 Task: Create a due date automation when advanced on, 2 days before a card is due add content with a name or a description ending with resume at 11:00 AM.
Action: Mouse moved to (1146, 100)
Screenshot: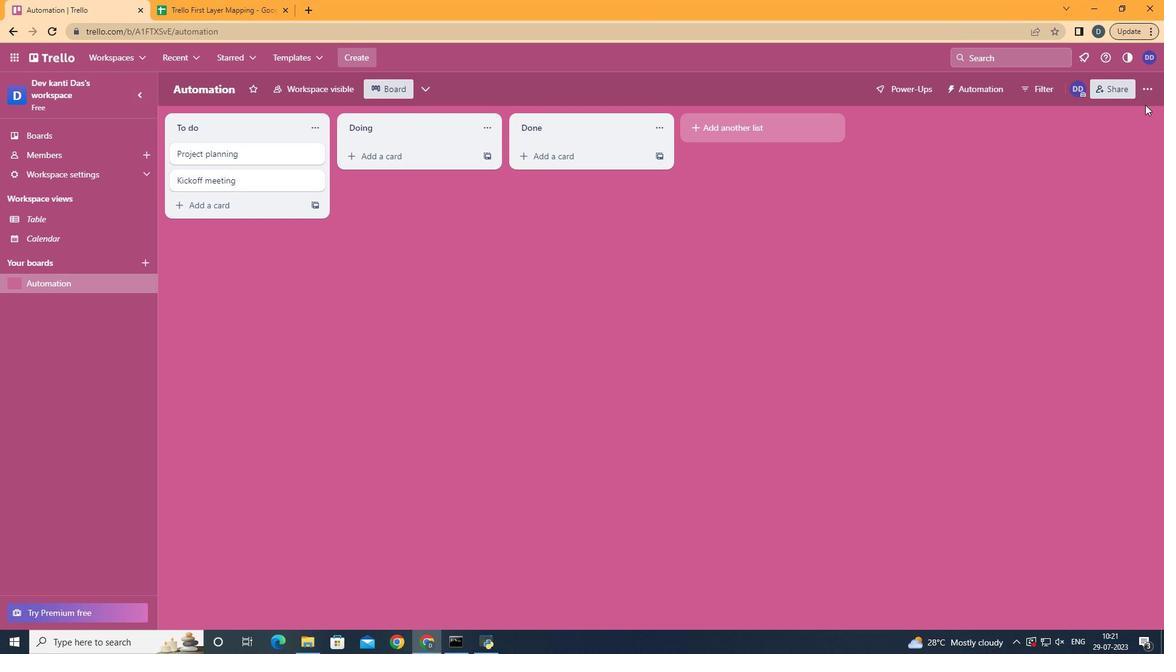 
Action: Mouse pressed left at (1146, 100)
Screenshot: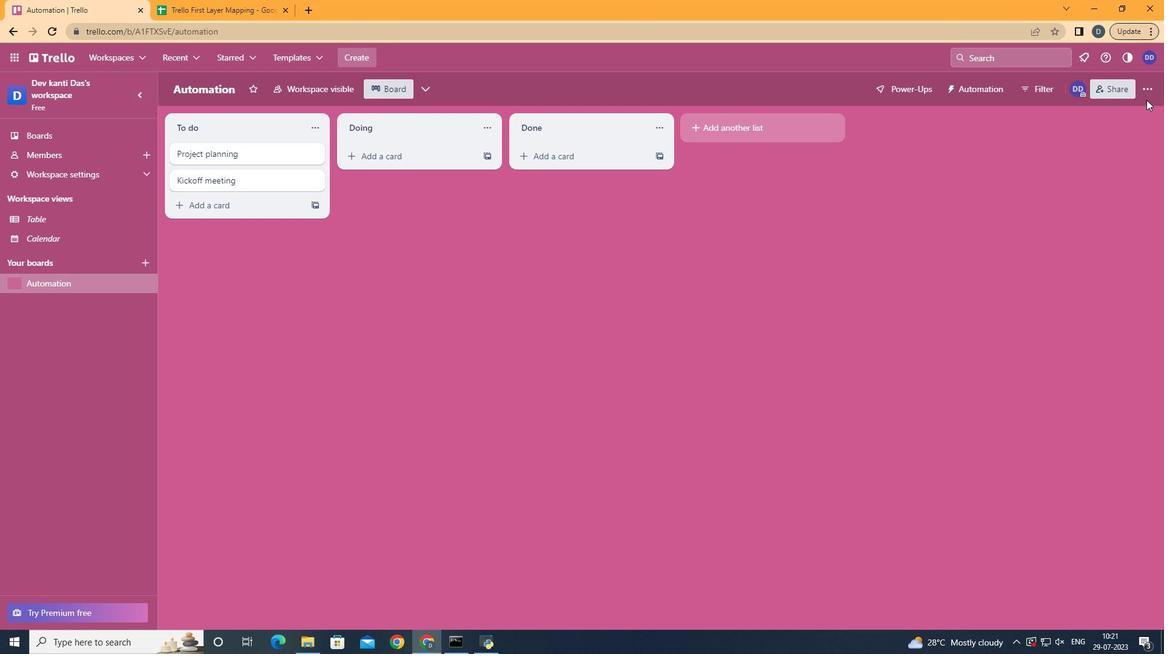 
Action: Mouse moved to (1147, 92)
Screenshot: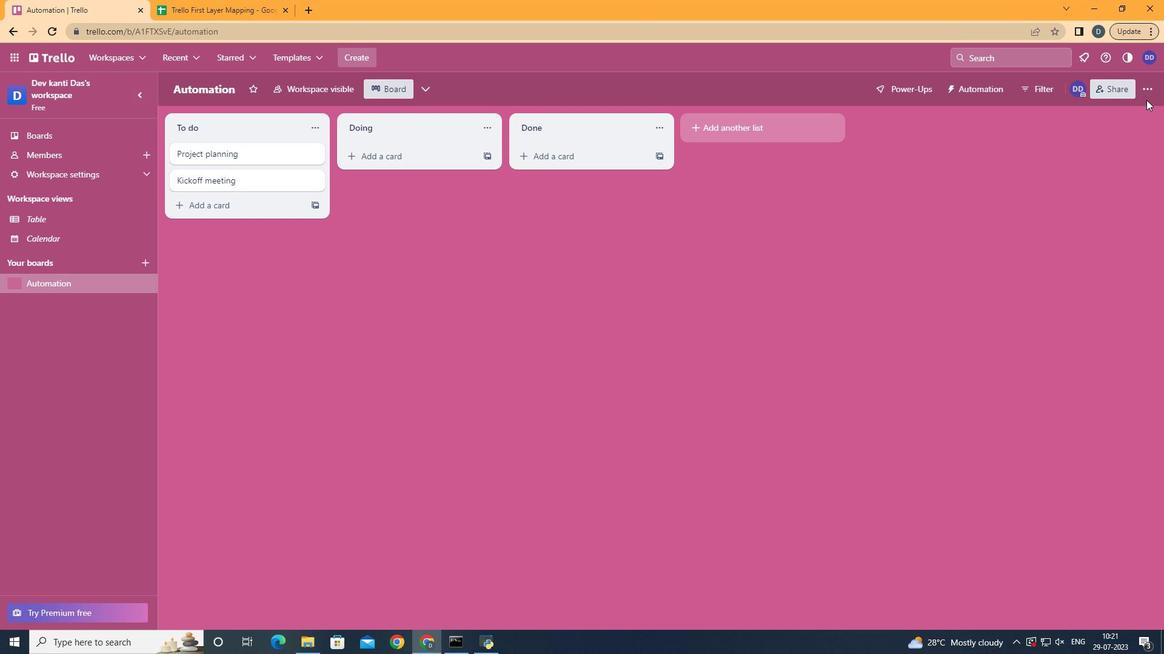 
Action: Mouse pressed left at (1147, 92)
Screenshot: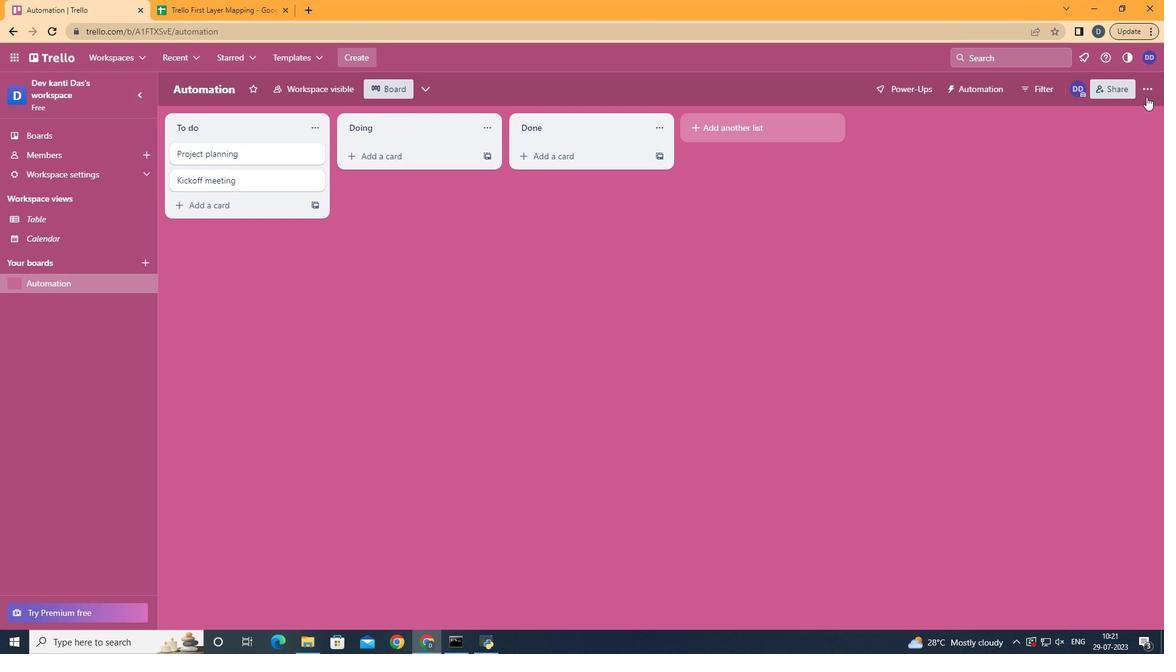 
Action: Mouse moved to (1066, 257)
Screenshot: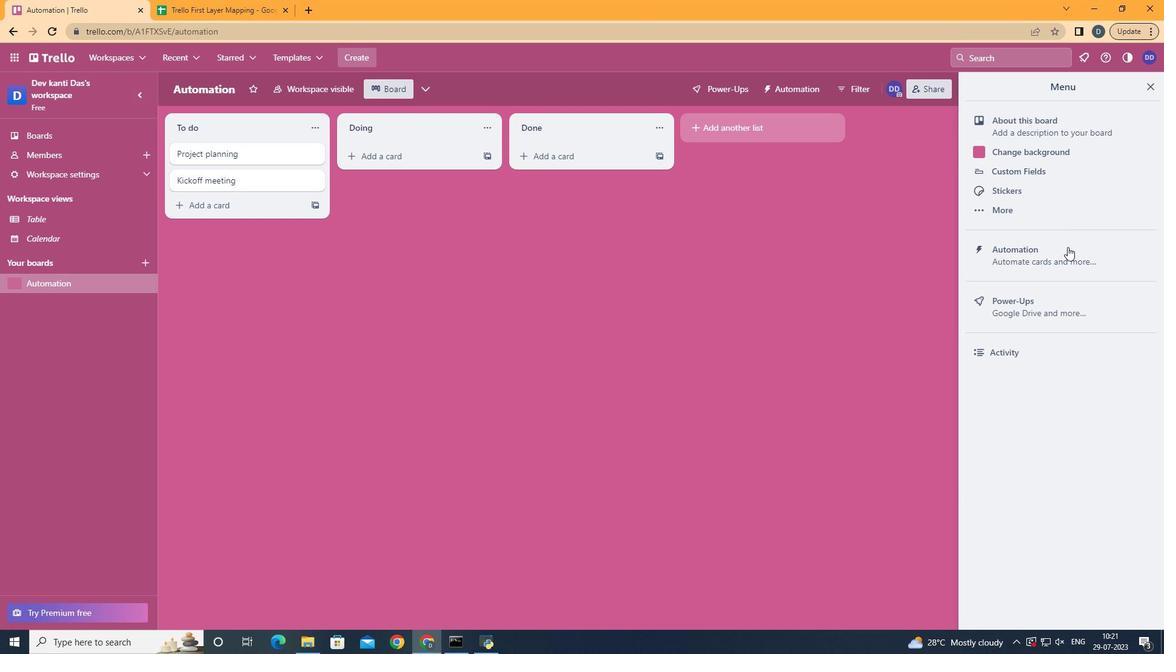 
Action: Mouse pressed left at (1066, 257)
Screenshot: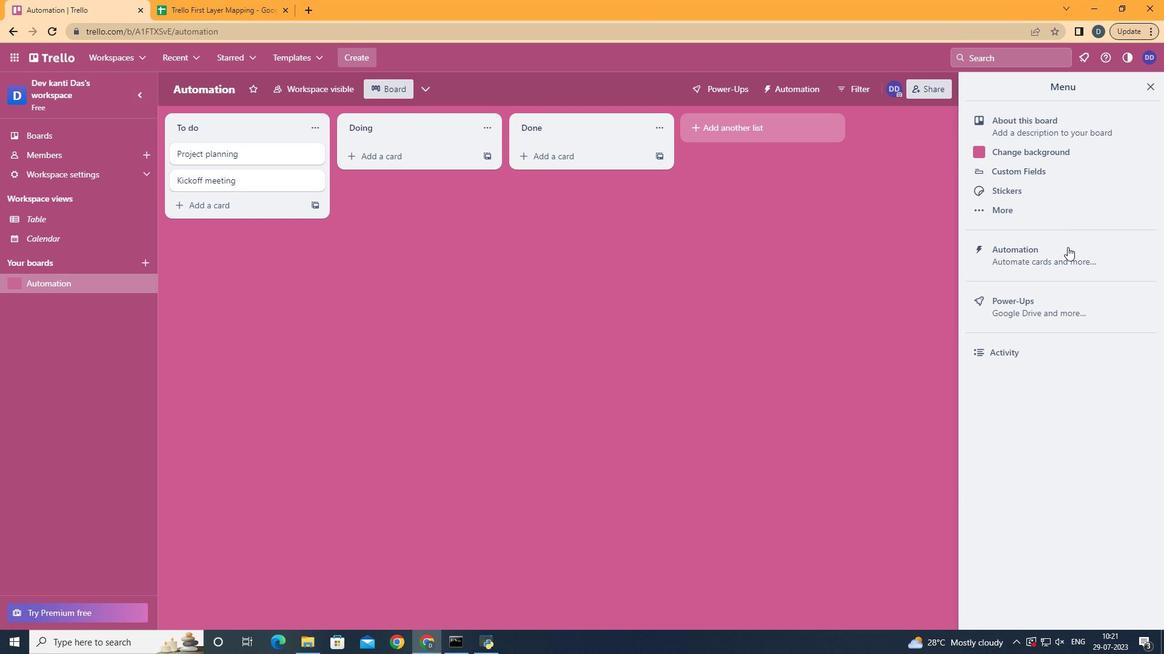 
Action: Mouse moved to (228, 252)
Screenshot: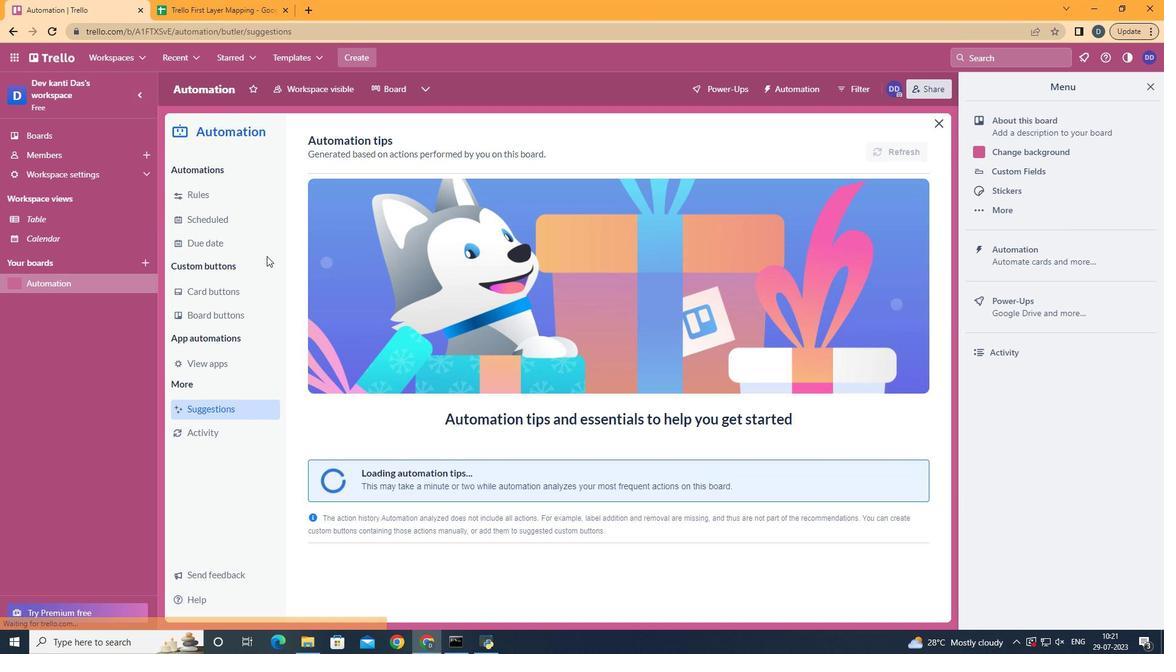 
Action: Mouse pressed left at (228, 252)
Screenshot: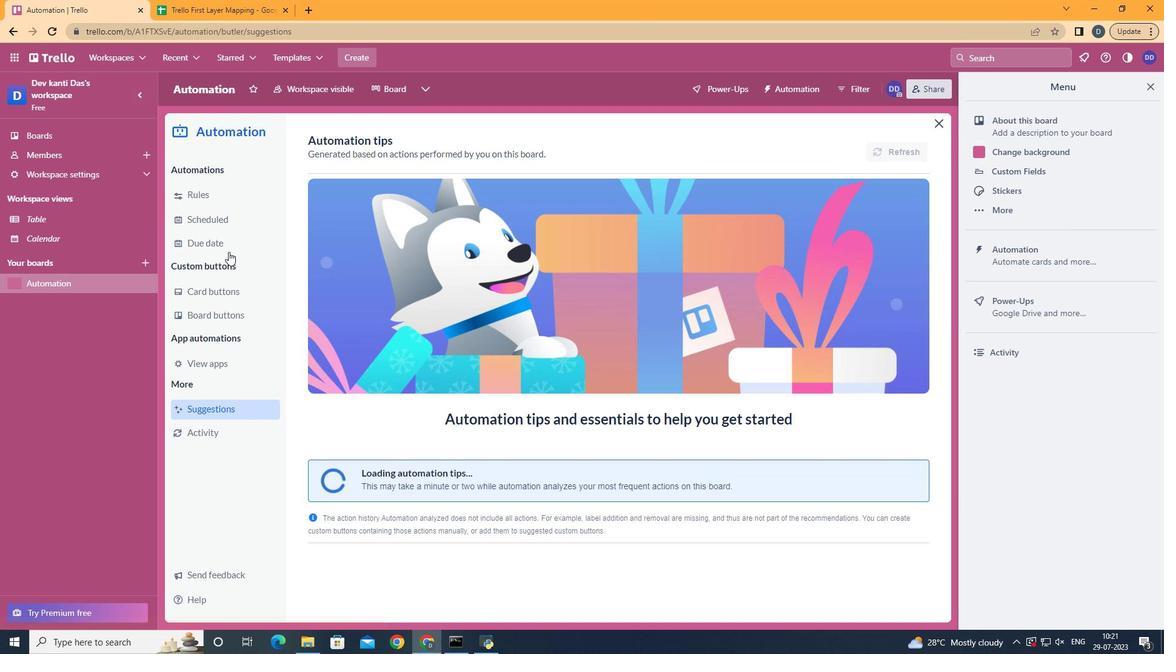 
Action: Mouse moved to (877, 149)
Screenshot: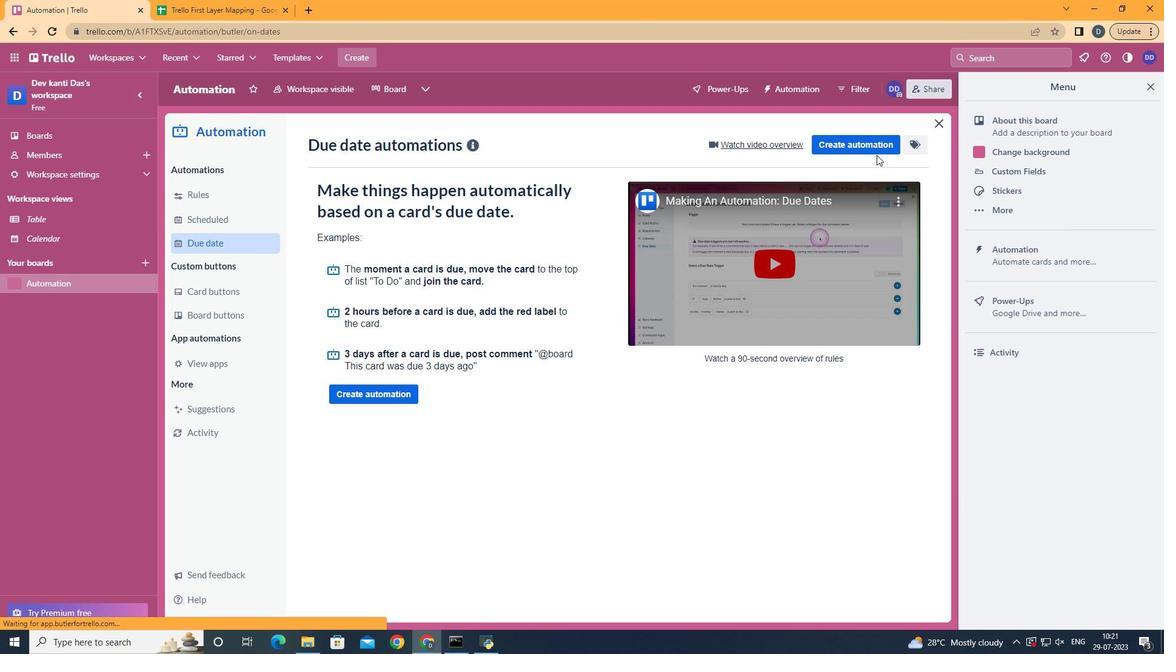 
Action: Mouse pressed left at (877, 149)
Screenshot: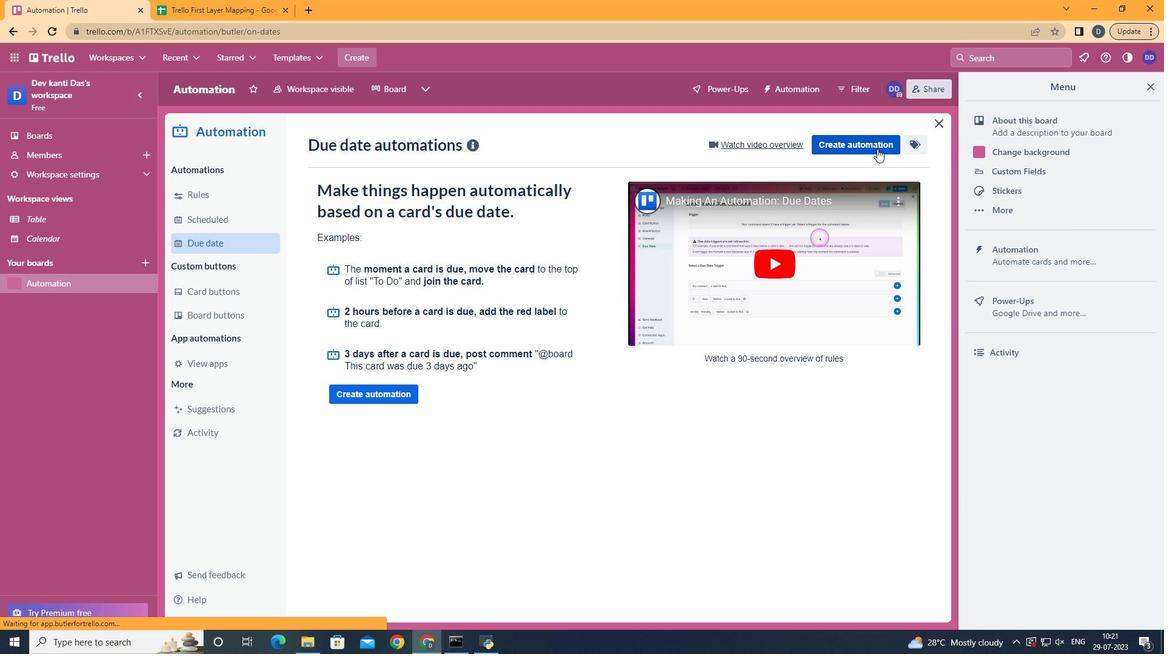 
Action: Mouse moved to (631, 261)
Screenshot: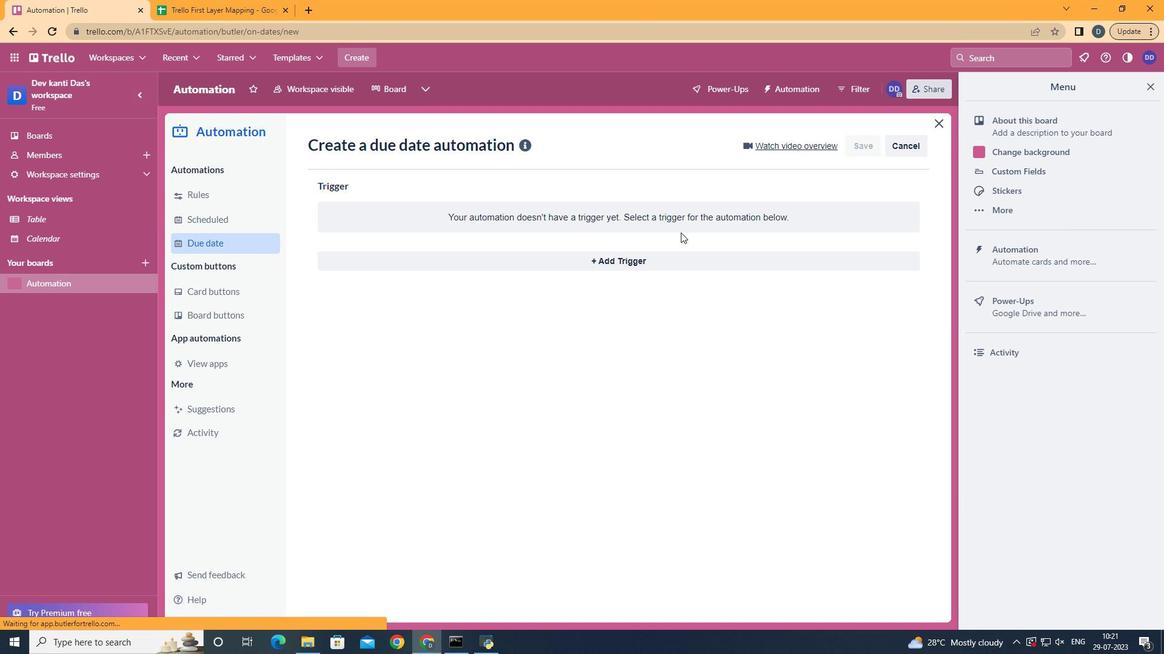 
Action: Mouse pressed left at (647, 252)
Screenshot: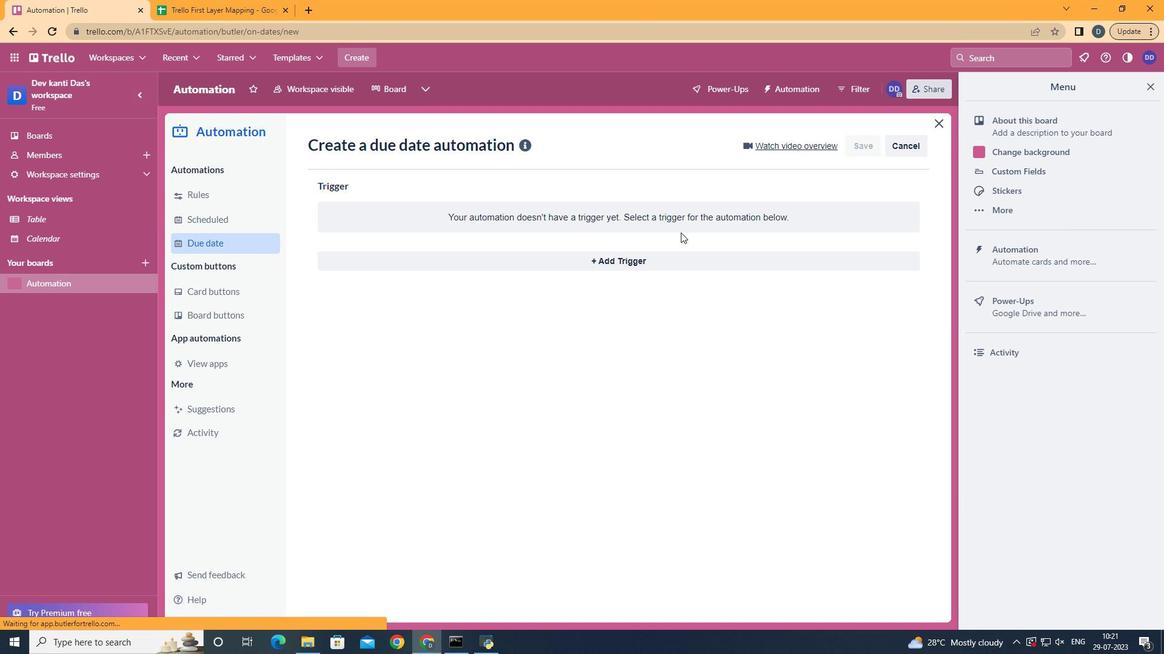
Action: Mouse moved to (630, 261)
Screenshot: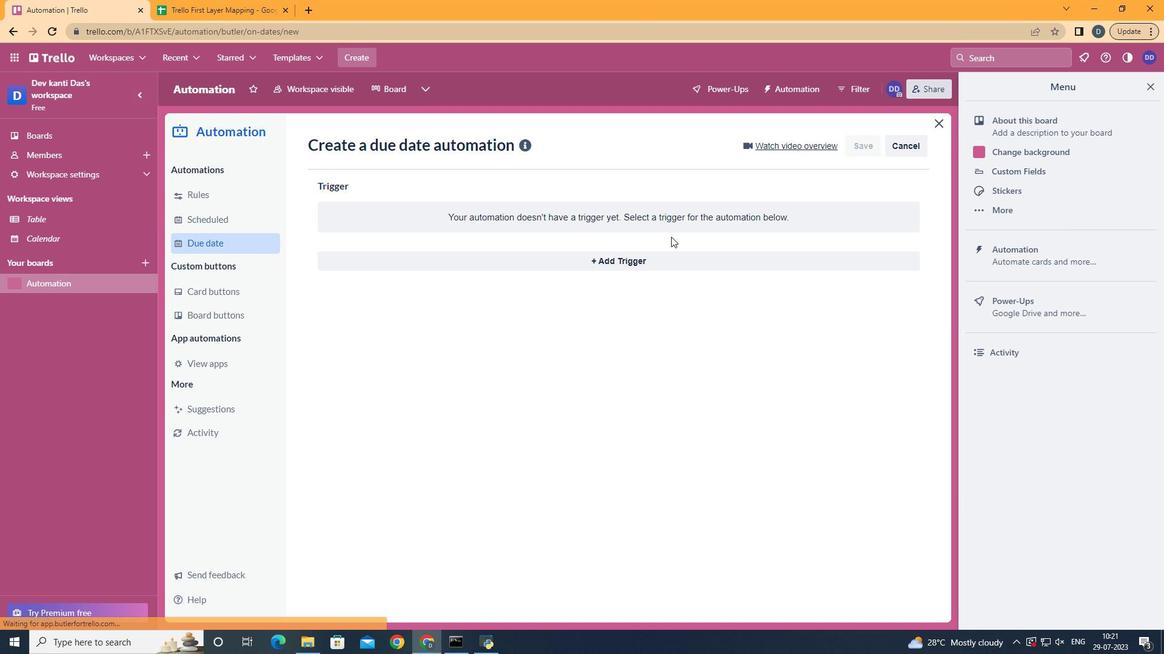
Action: Mouse pressed left at (630, 261)
Screenshot: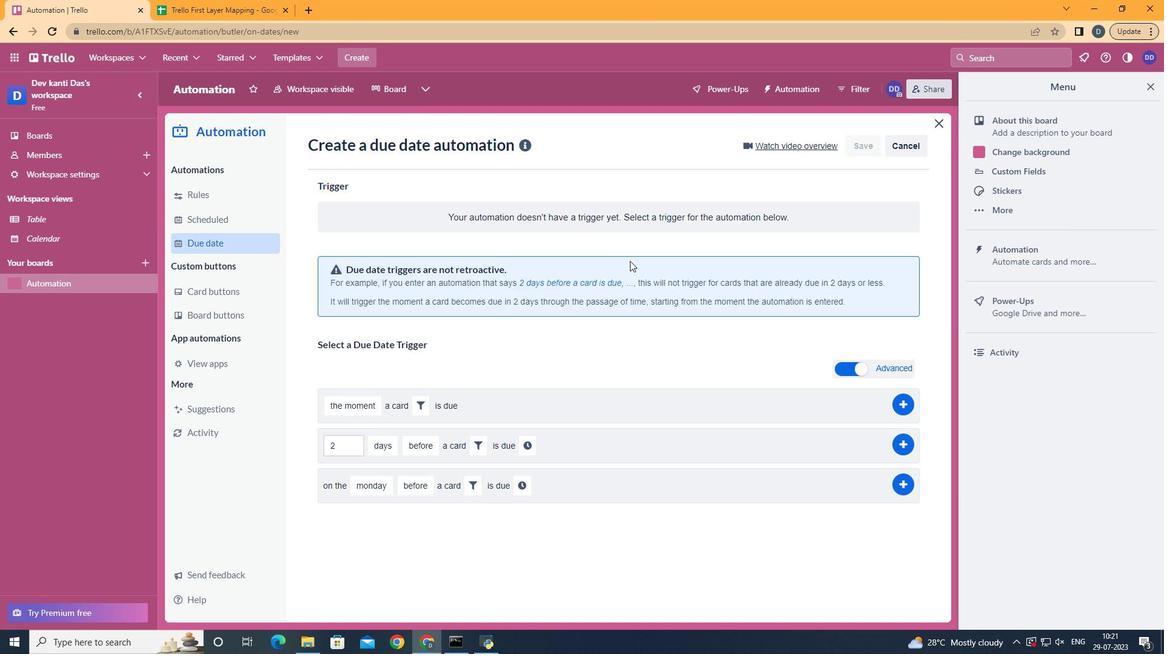 
Action: Mouse moved to (487, 452)
Screenshot: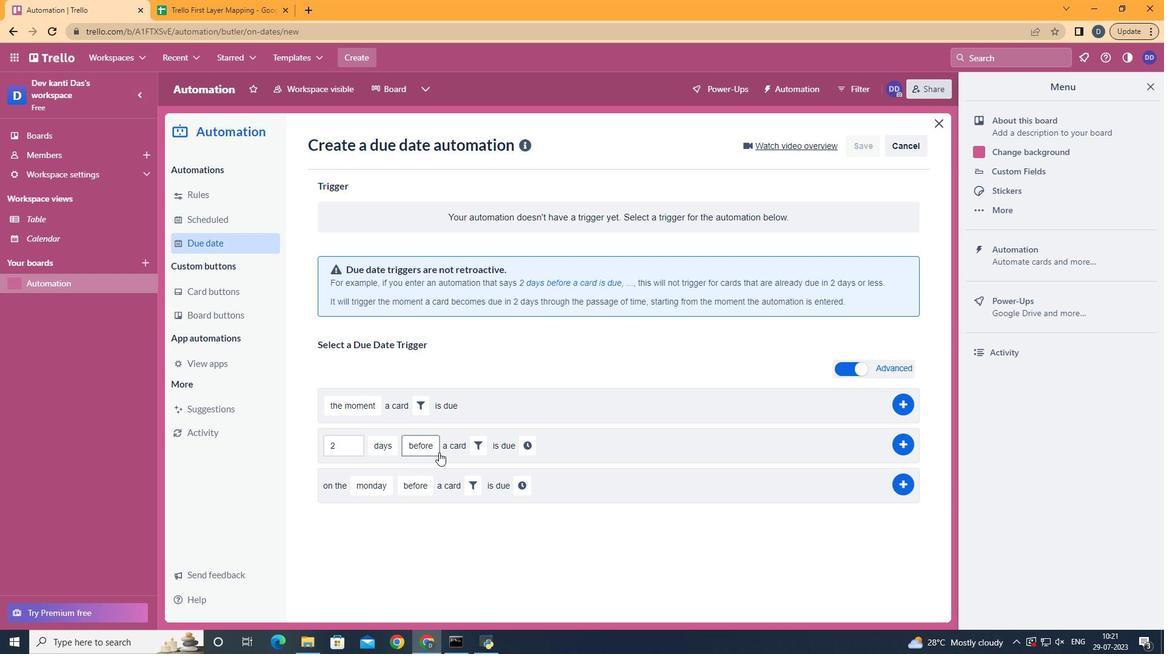 
Action: Mouse pressed left at (487, 452)
Screenshot: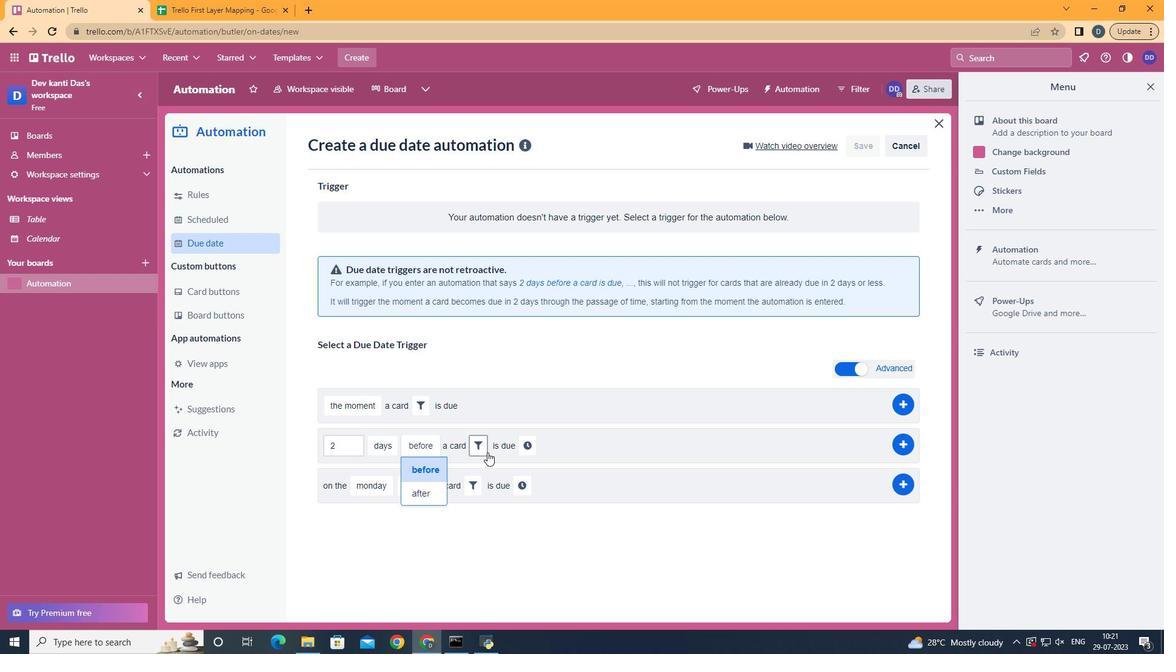 
Action: Mouse moved to (638, 489)
Screenshot: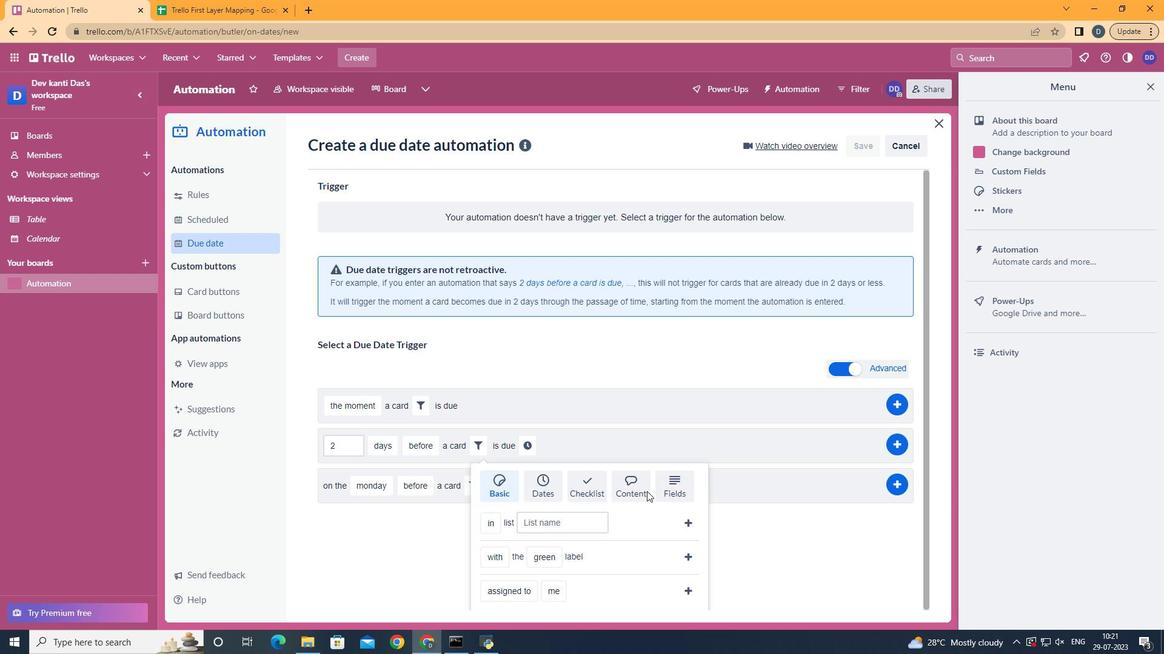 
Action: Mouse pressed left at (638, 489)
Screenshot: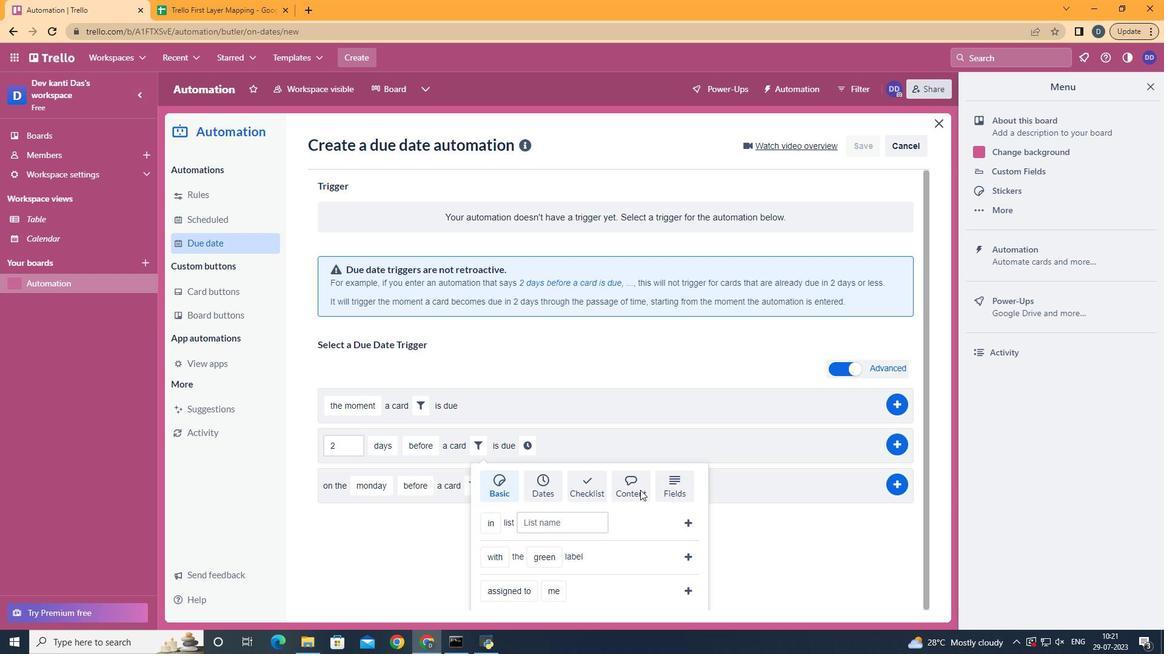 
Action: Mouse moved to (534, 597)
Screenshot: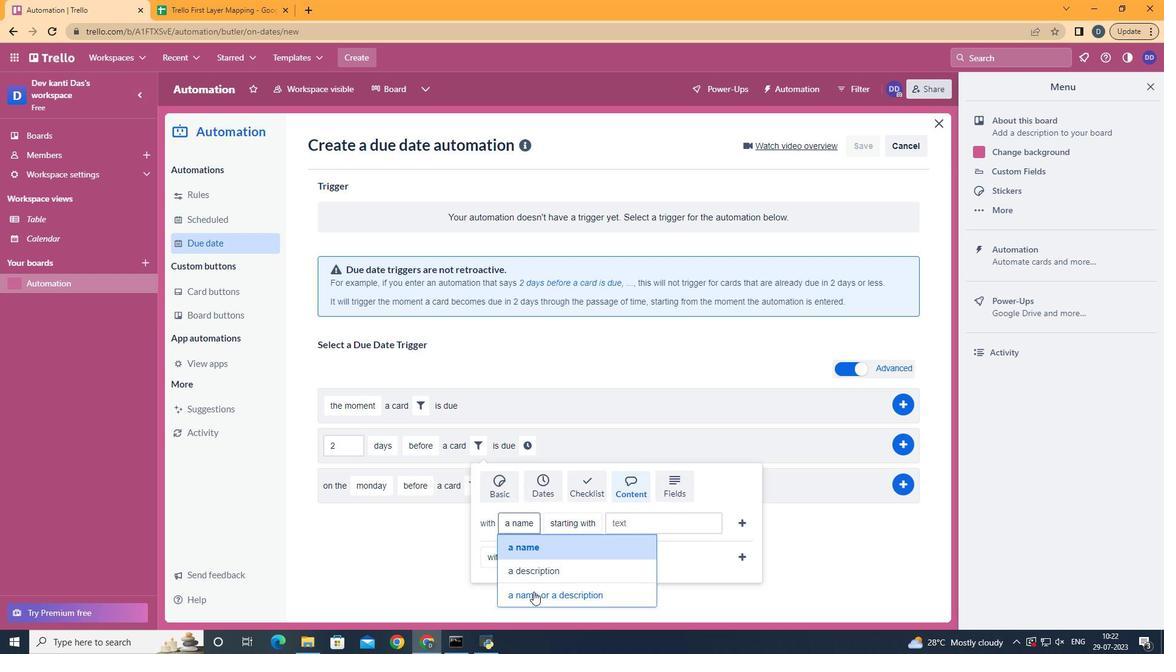 
Action: Mouse pressed left at (534, 597)
Screenshot: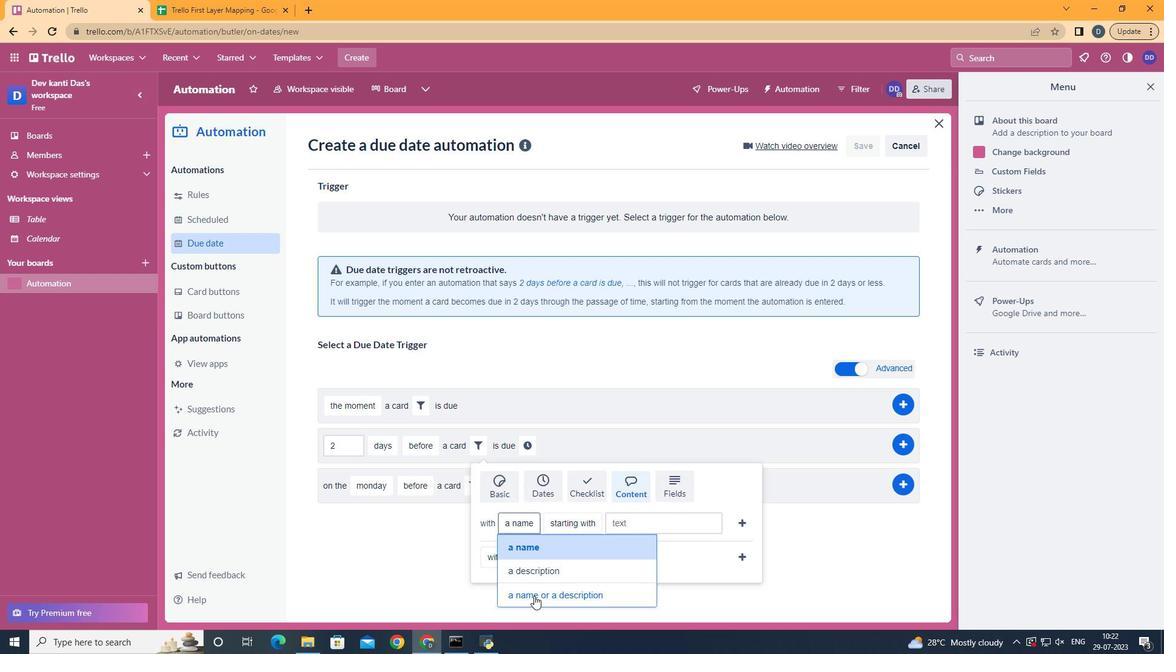 
Action: Mouse moved to (654, 400)
Screenshot: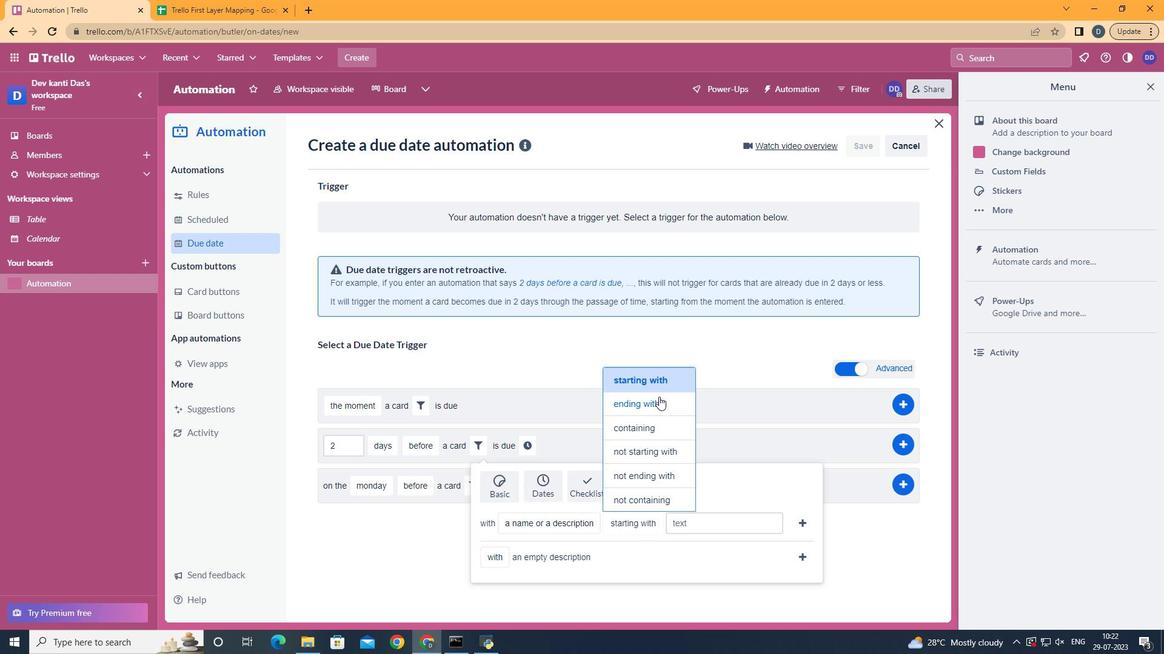 
Action: Mouse pressed left at (654, 400)
Screenshot: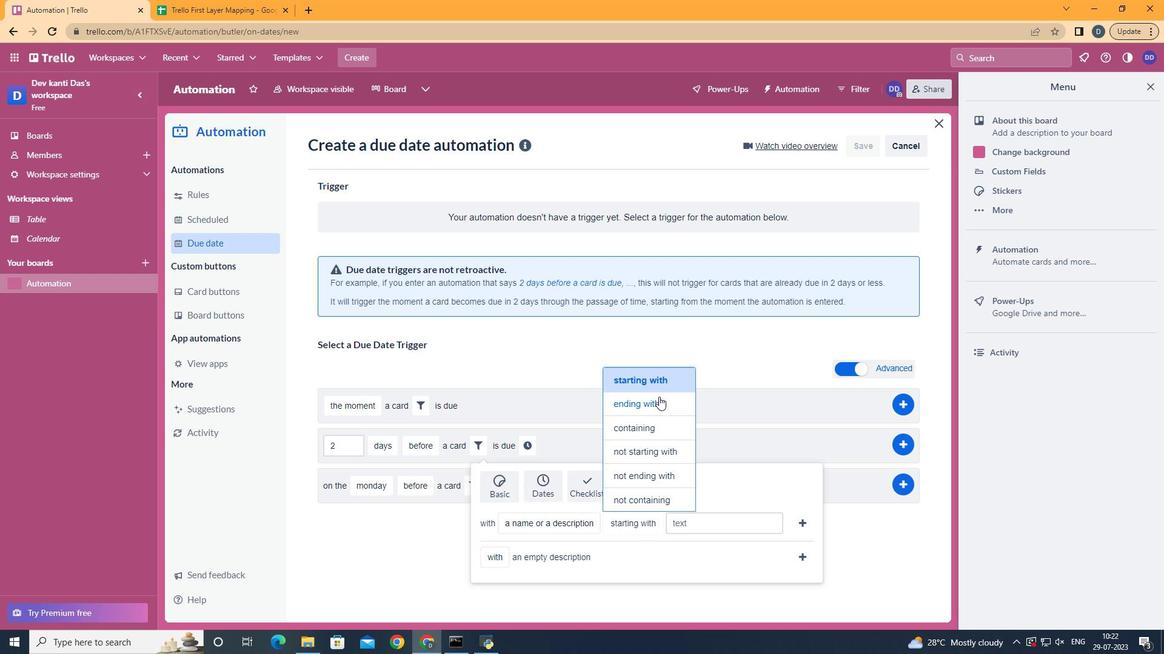 
Action: Mouse moved to (730, 528)
Screenshot: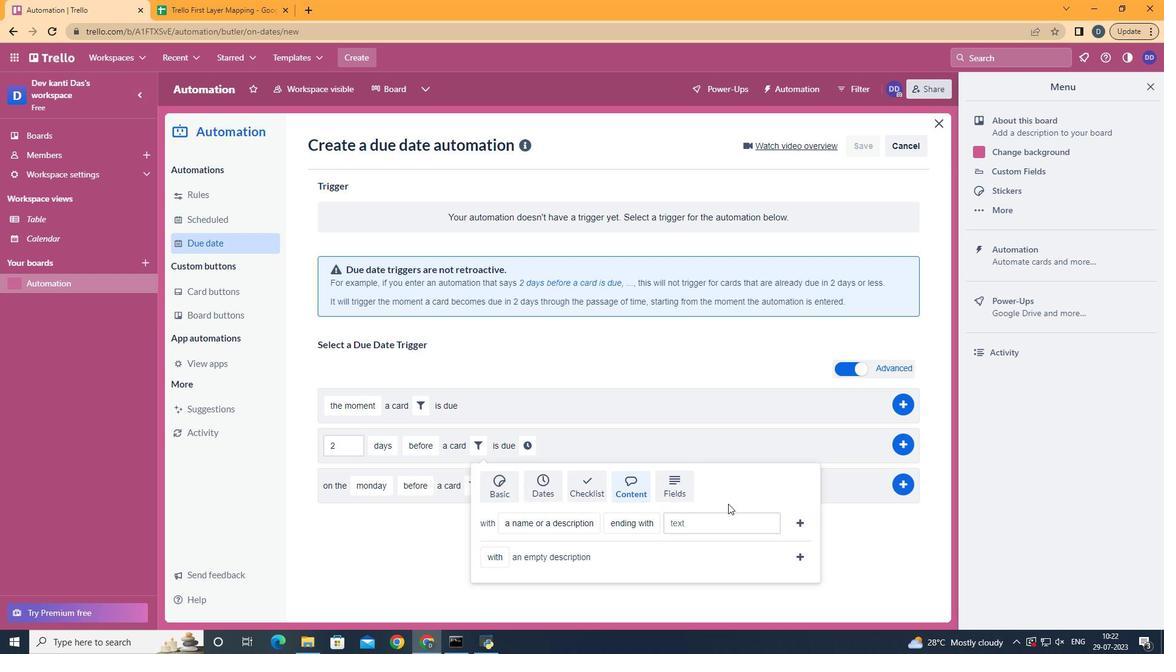 
Action: Mouse pressed left at (730, 528)
Screenshot: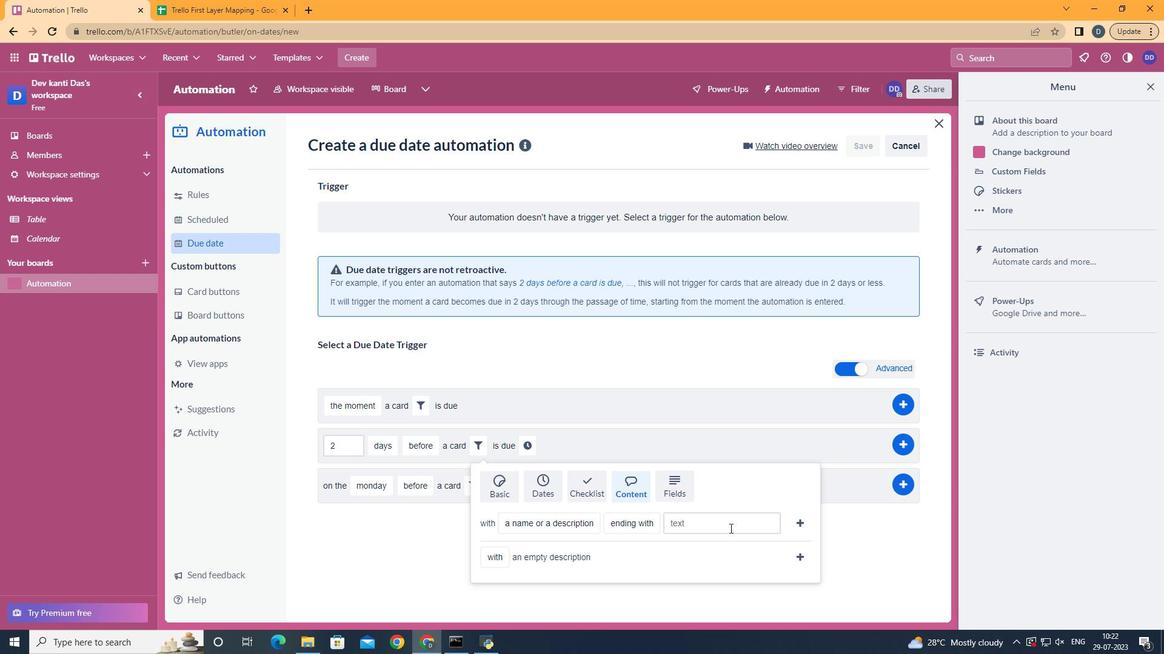 
Action: Key pressed resume
Screenshot: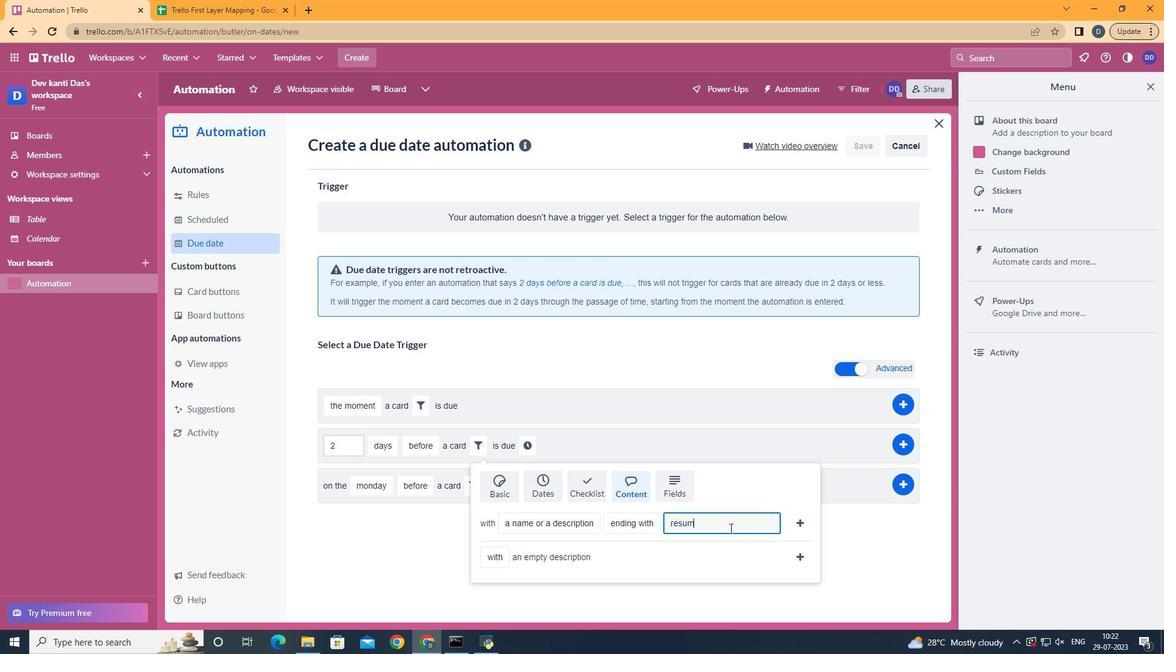 
Action: Mouse moved to (797, 518)
Screenshot: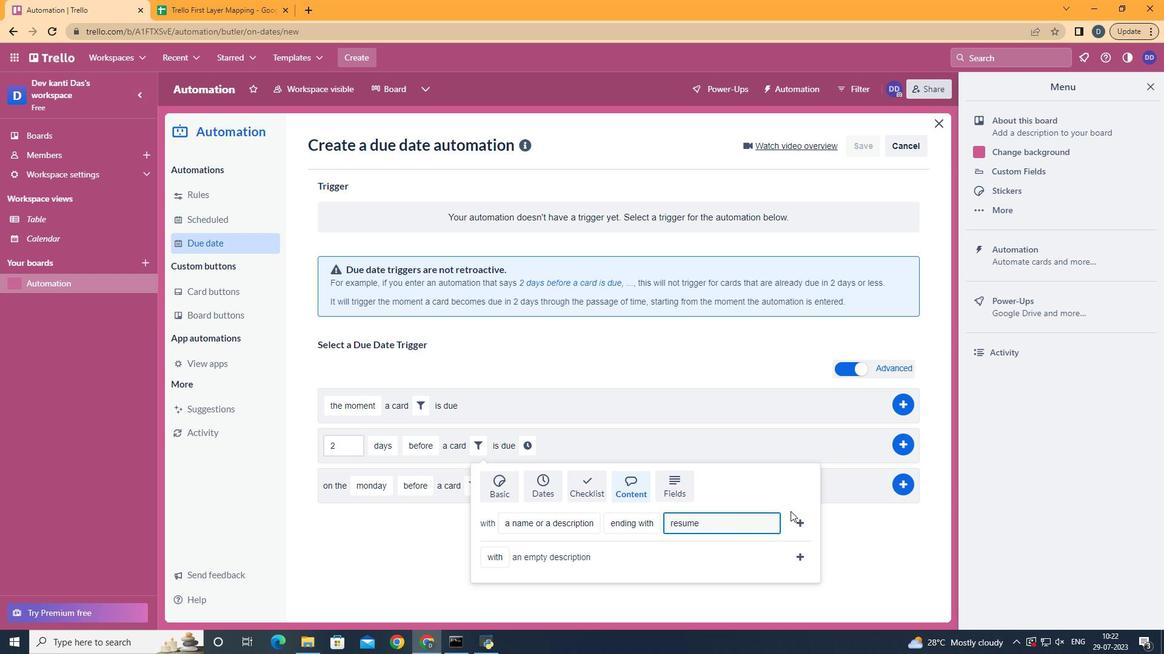 
Action: Mouse pressed left at (797, 518)
Screenshot: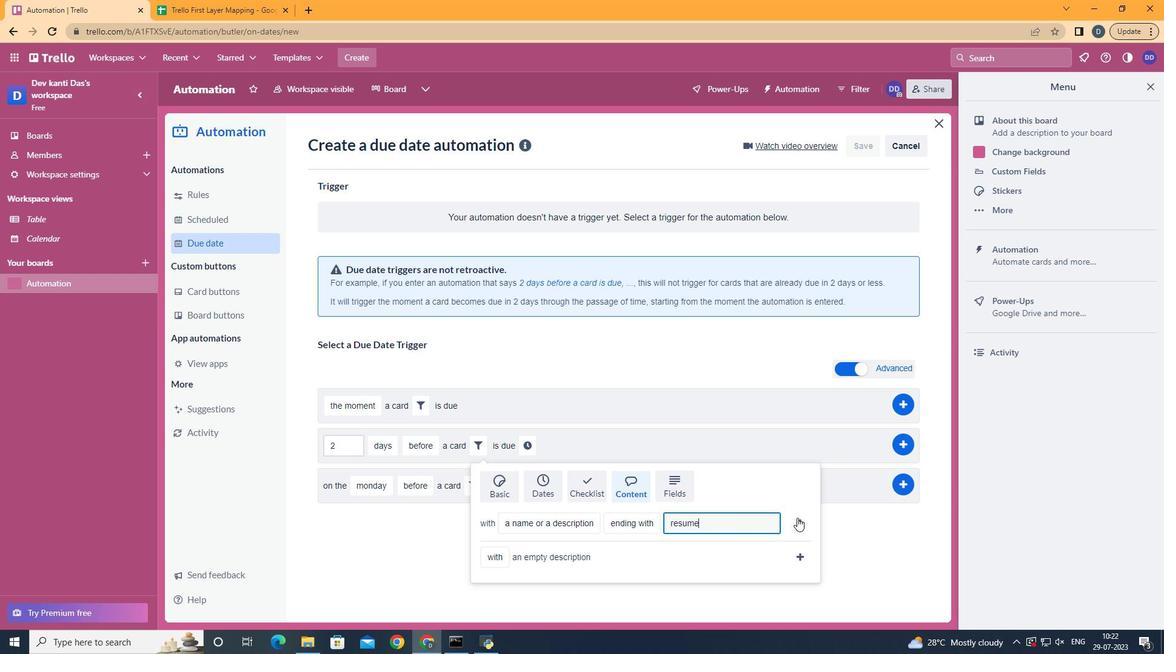 
Action: Mouse moved to (745, 449)
Screenshot: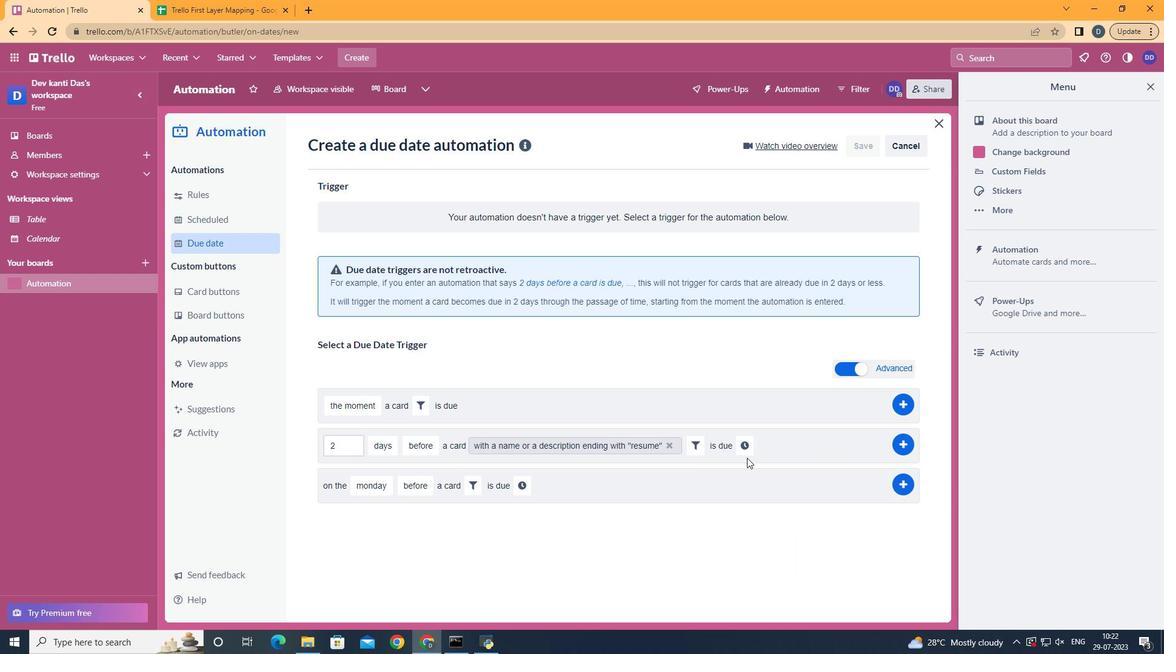 
Action: Mouse pressed left at (745, 449)
Screenshot: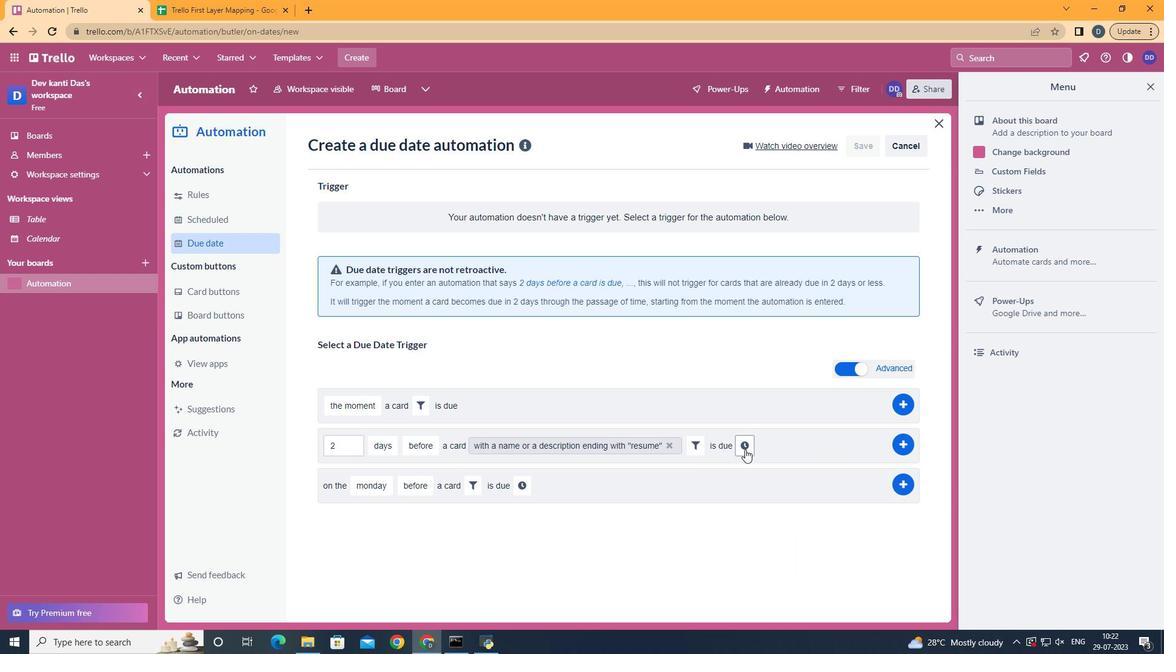 
Action: Mouse moved to (359, 476)
Screenshot: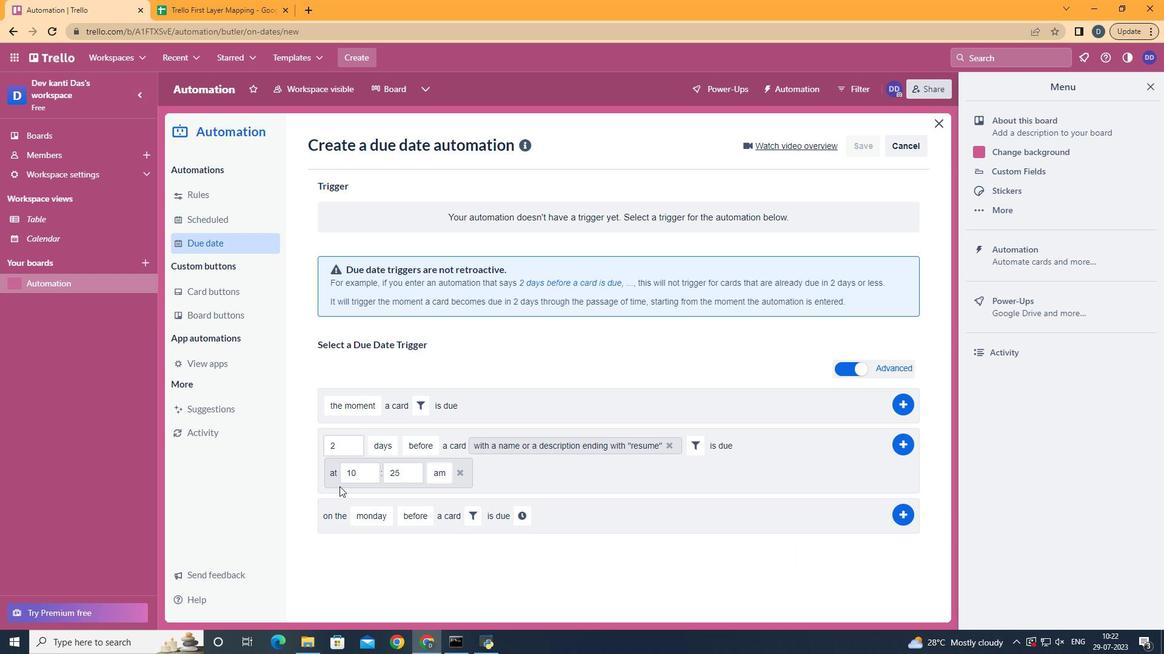 
Action: Mouse pressed left at (359, 476)
Screenshot: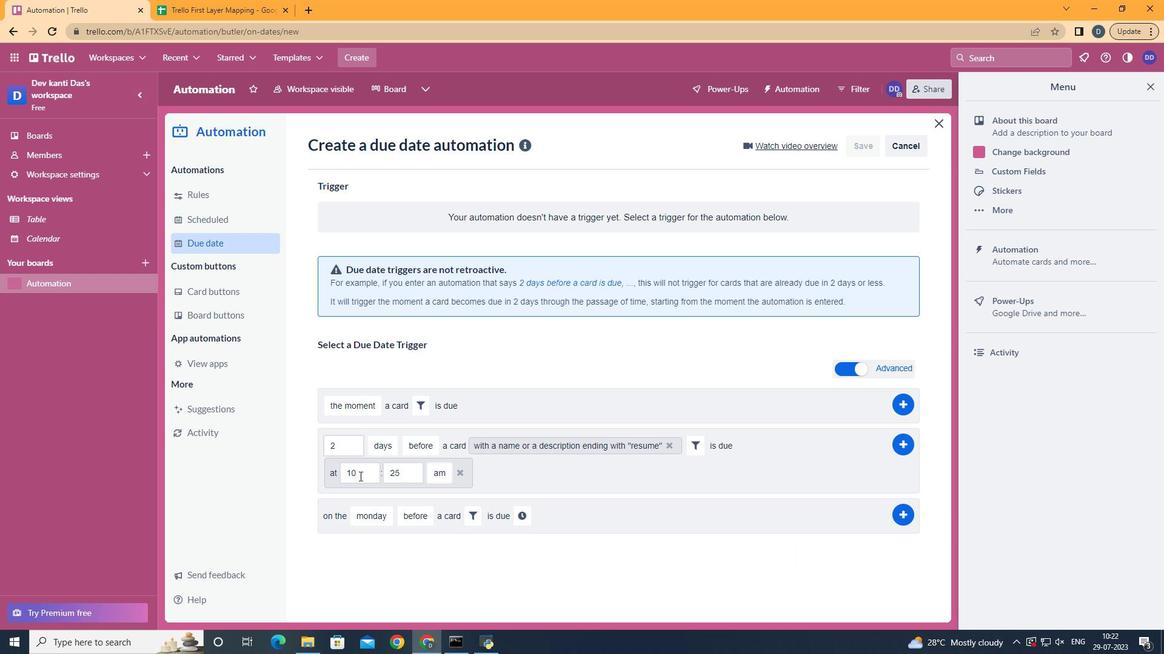 
Action: Key pressed <Key.backspace><Key.backspace>11
Screenshot: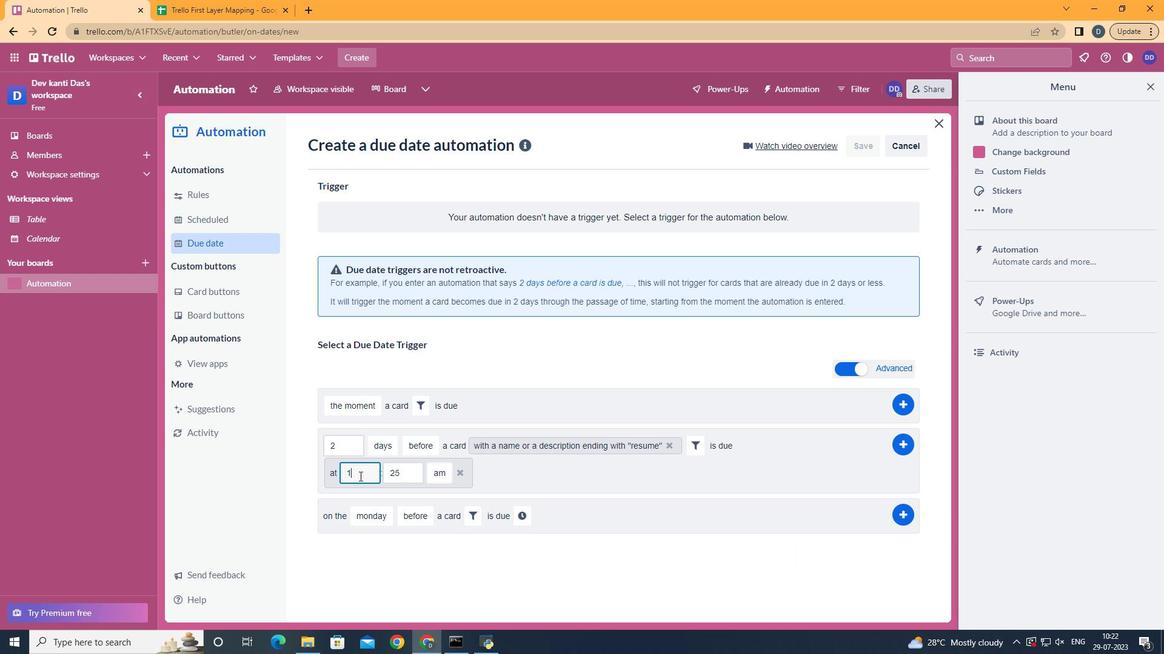 
Action: Mouse moved to (407, 478)
Screenshot: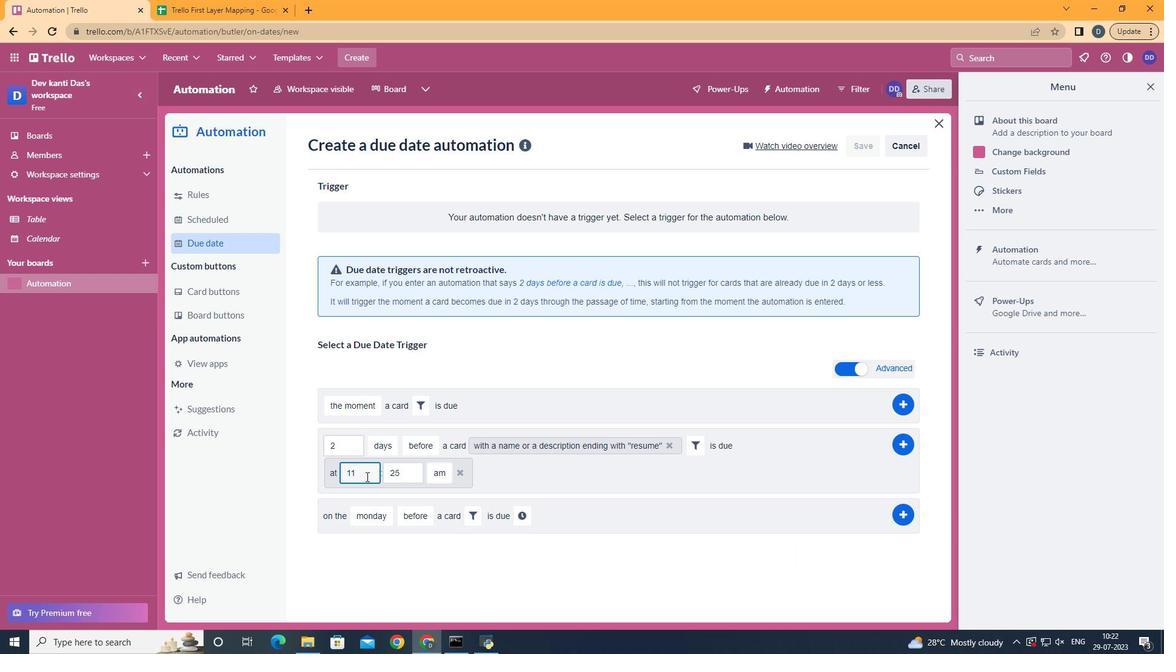 
Action: Mouse pressed left at (407, 478)
Screenshot: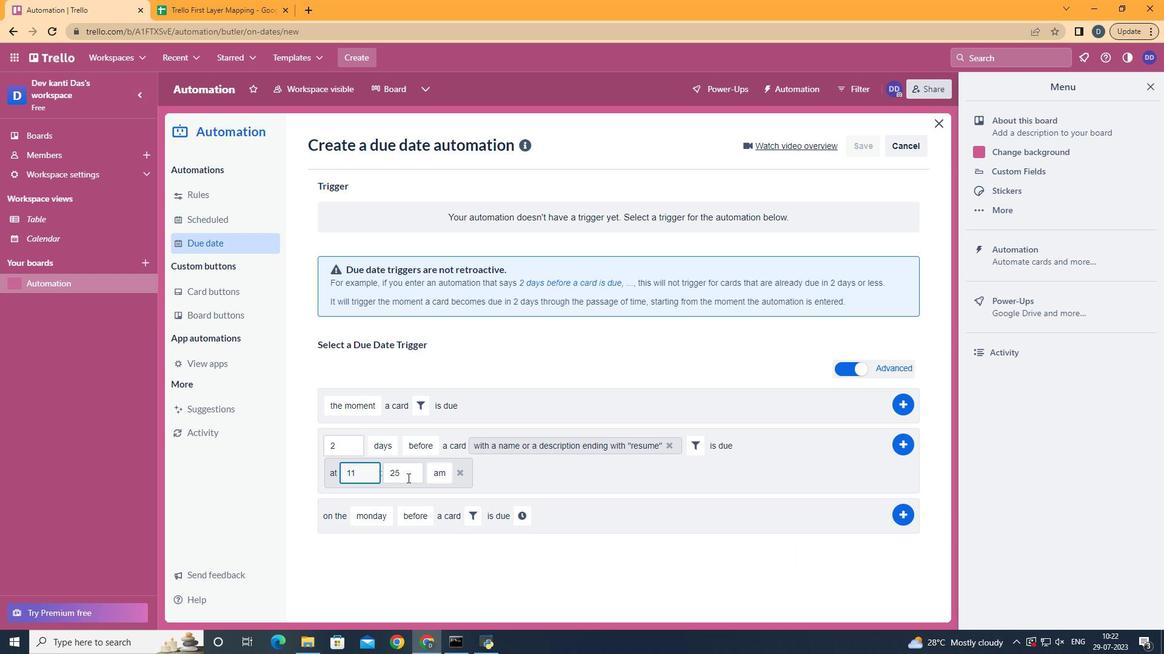 
Action: Key pressed <Key.backspace><Key.backspace>00
Screenshot: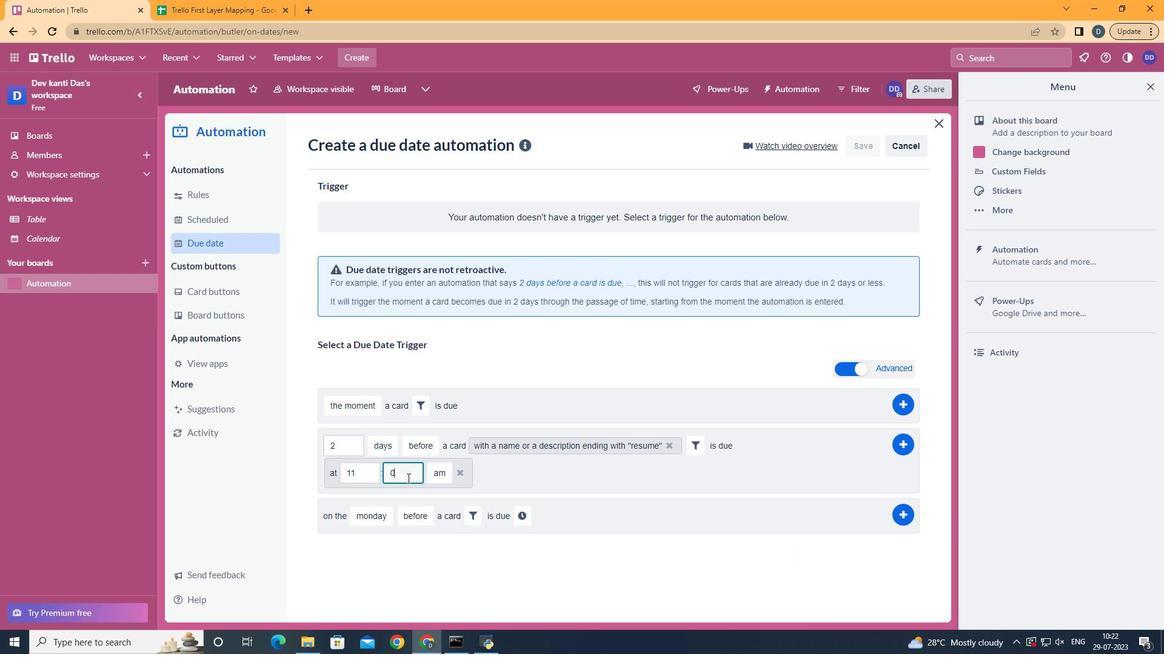 
Action: Mouse moved to (437, 501)
Screenshot: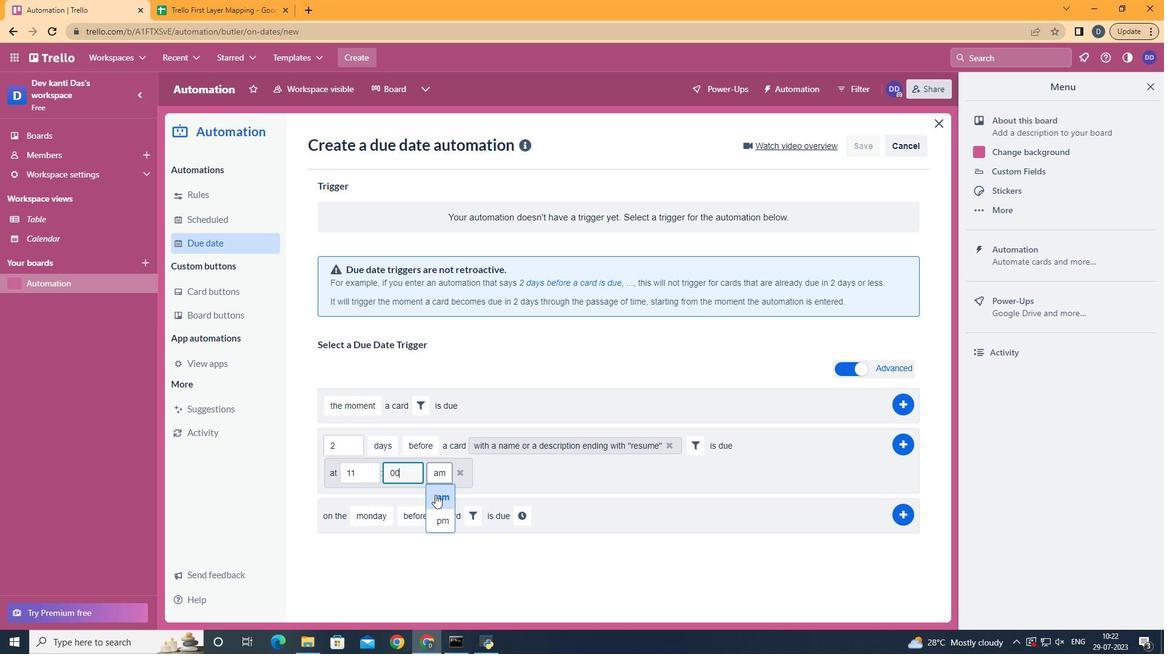 
Action: Mouse pressed left at (437, 501)
Screenshot: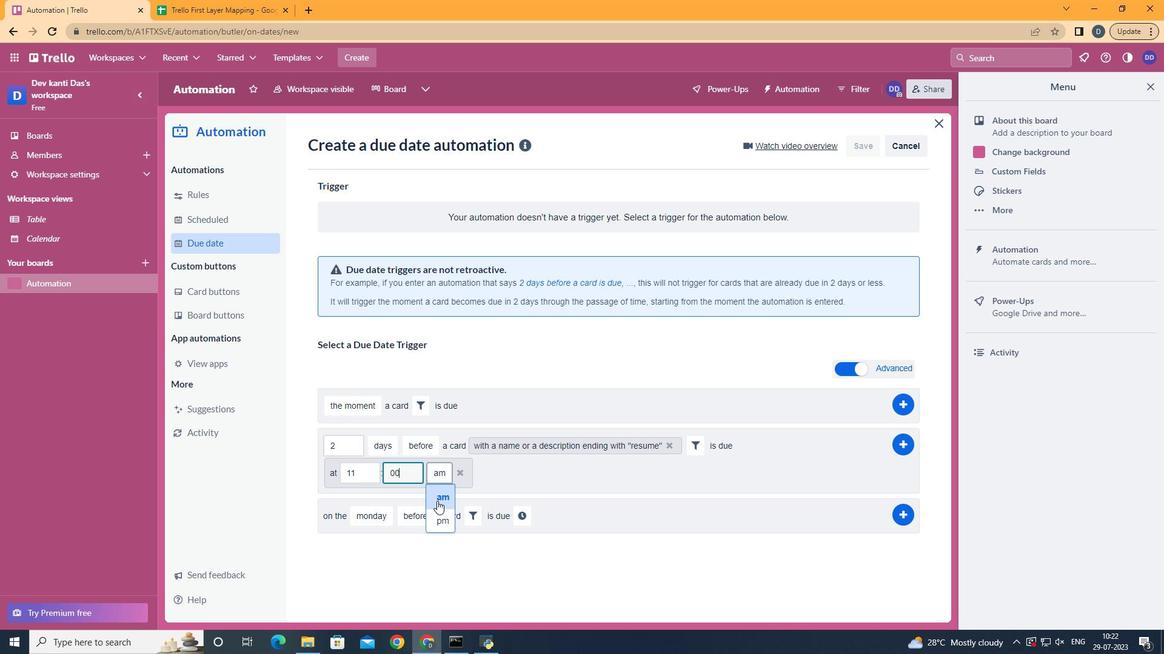 
Action: Mouse moved to (437, 501)
Screenshot: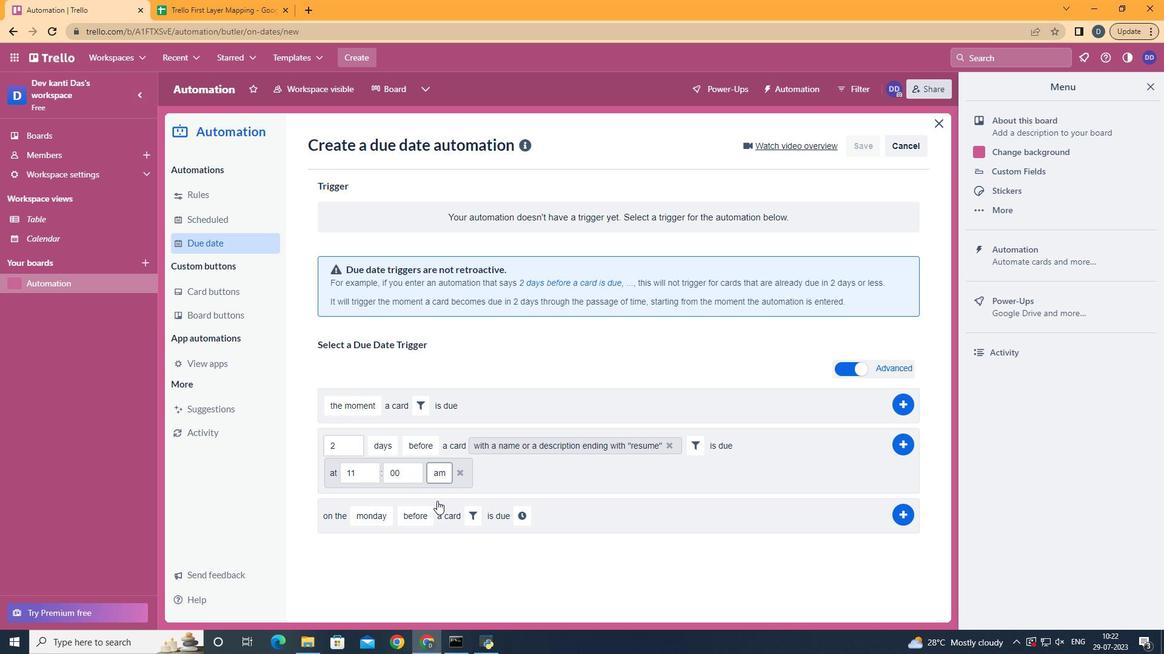 
